 Task: Create a due date automation trigger when advanced on, on the wednesday of the week before a card is due add dates not starting this month at 11:00 AM.
Action: Mouse moved to (1000, 85)
Screenshot: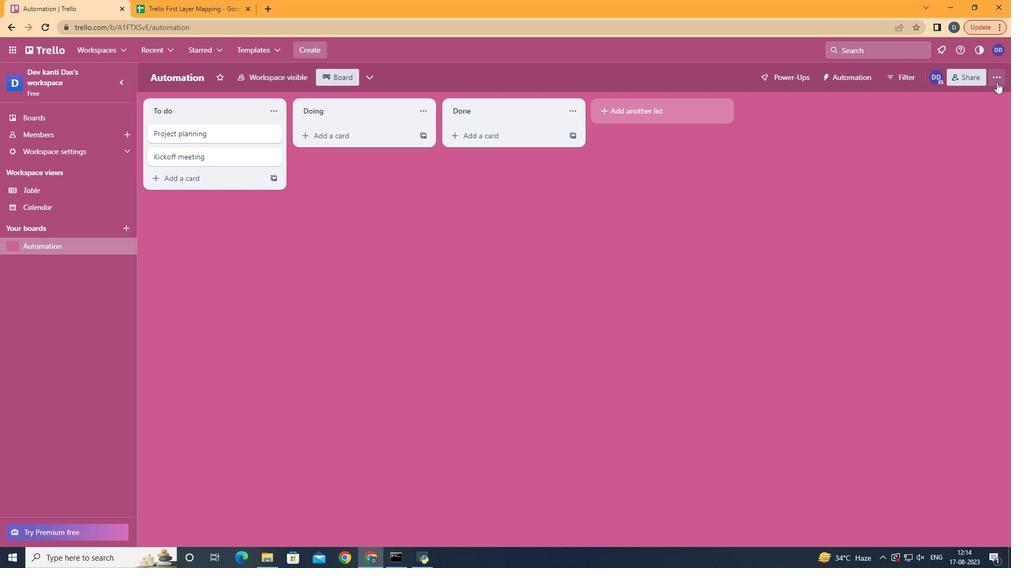 
Action: Mouse pressed left at (1000, 85)
Screenshot: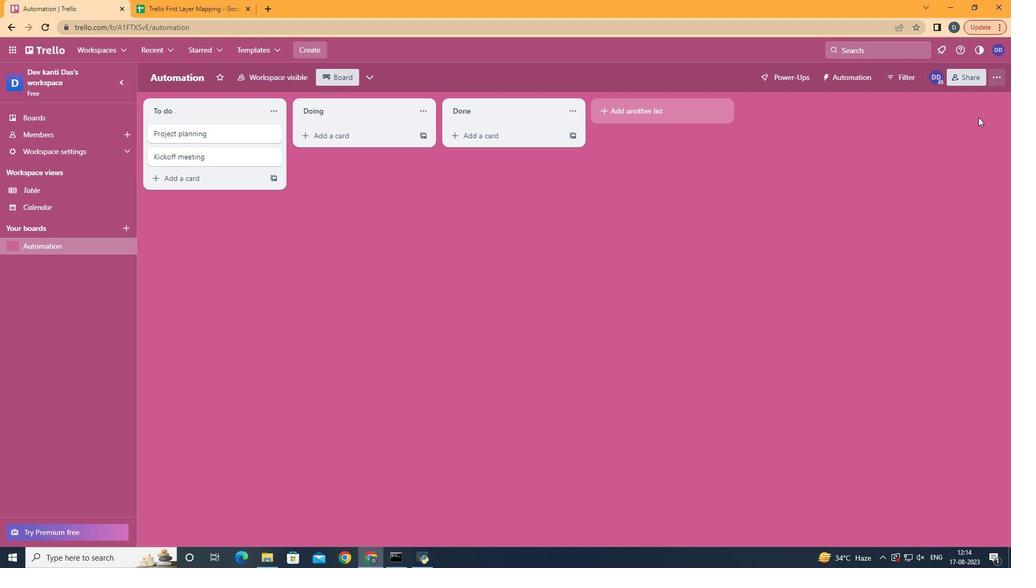
Action: Mouse moved to (905, 238)
Screenshot: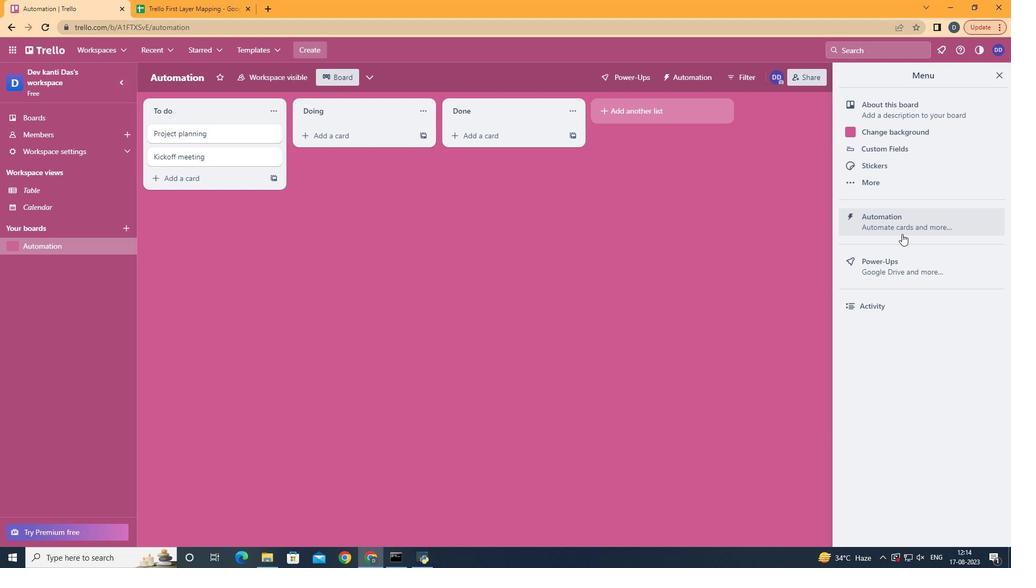 
Action: Mouse pressed left at (905, 238)
Screenshot: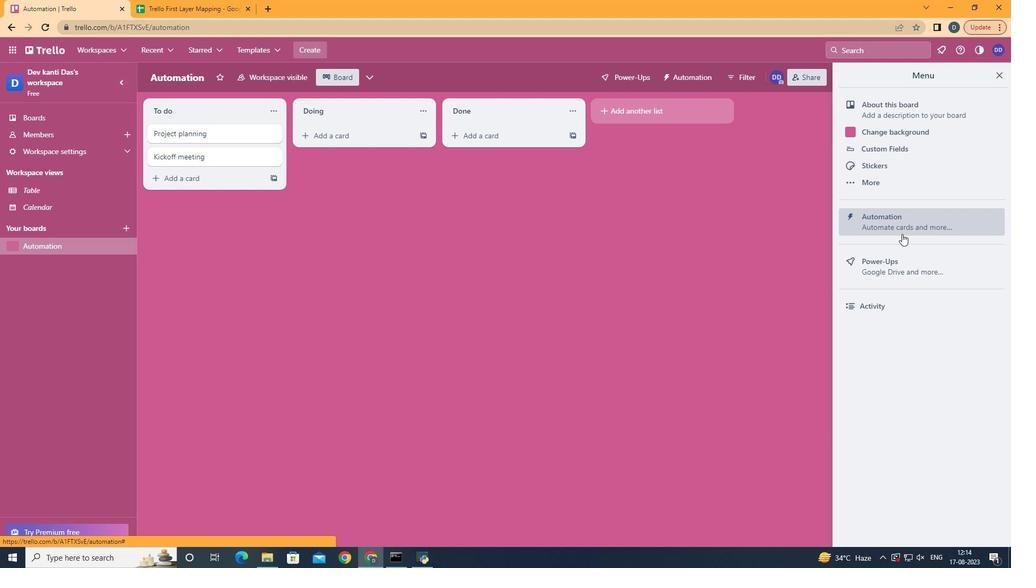 
Action: Mouse moved to (197, 224)
Screenshot: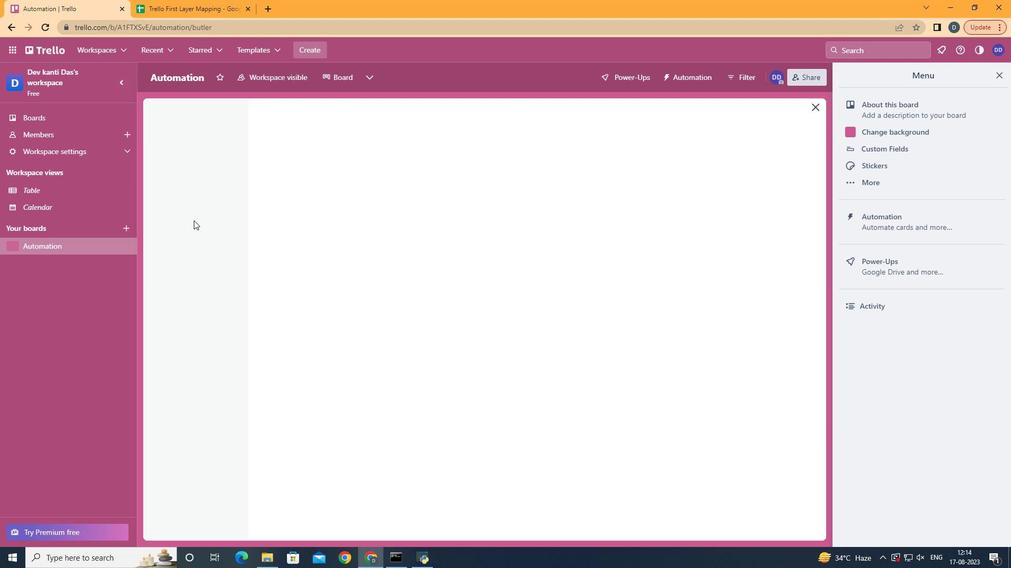 
Action: Mouse pressed left at (197, 224)
Screenshot: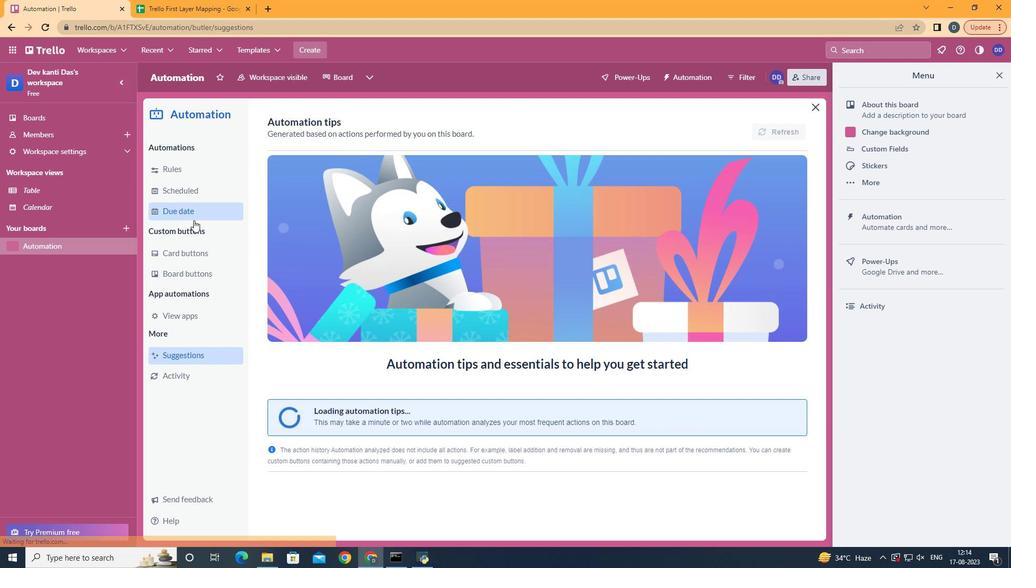 
Action: Mouse moved to (745, 126)
Screenshot: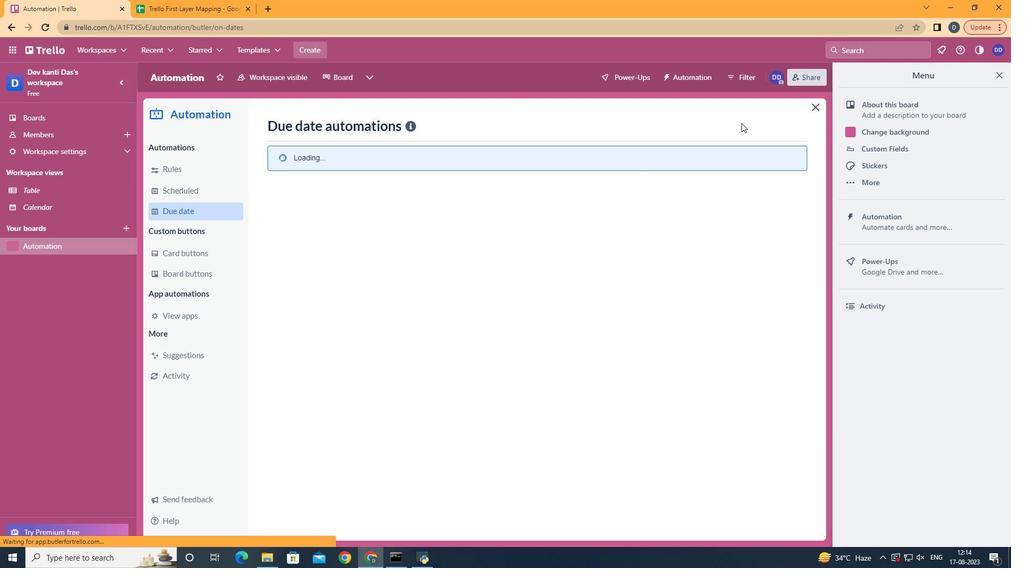 
Action: Mouse pressed left at (745, 126)
Screenshot: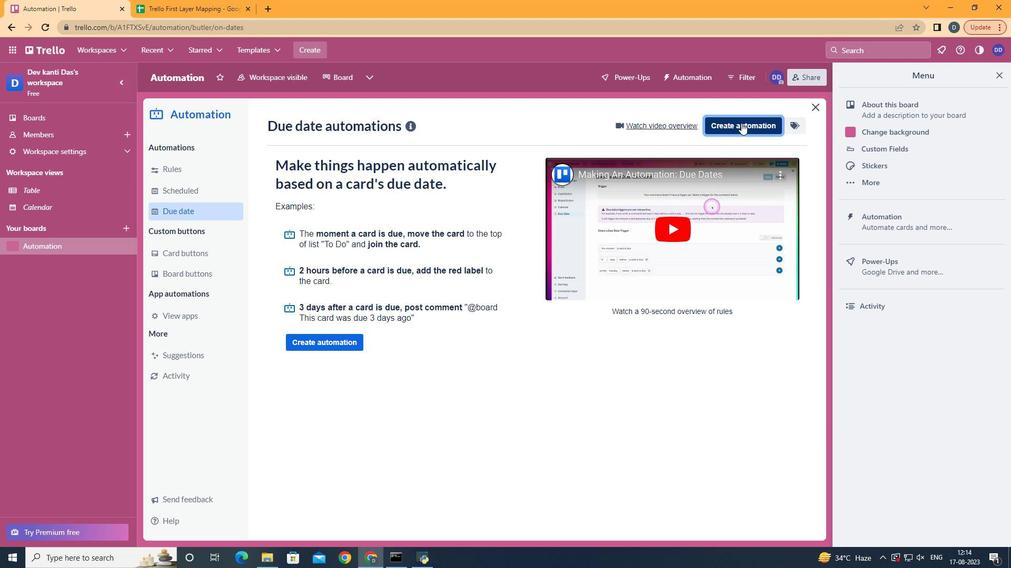 
Action: Mouse moved to (576, 224)
Screenshot: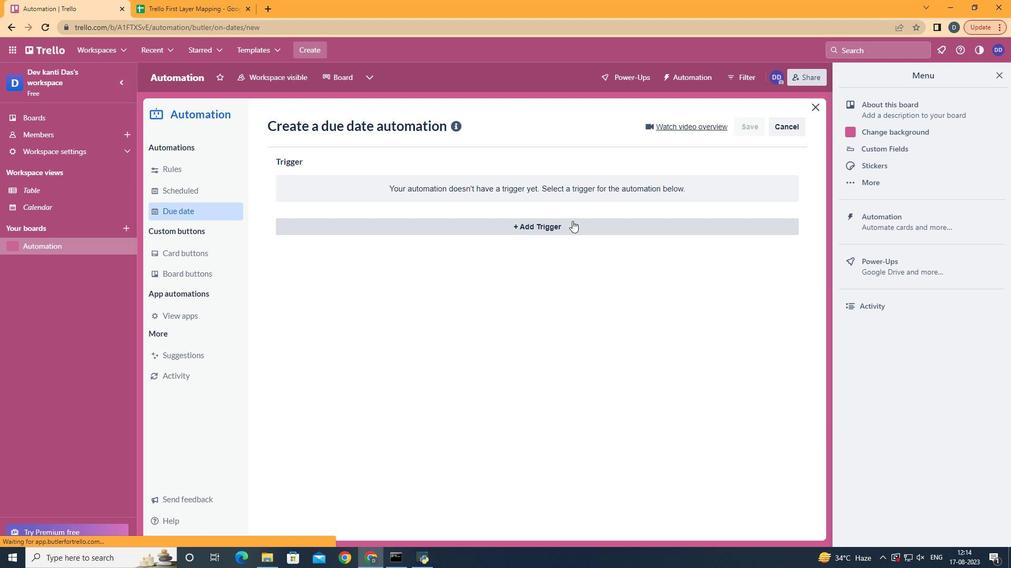 
Action: Mouse pressed left at (576, 224)
Screenshot: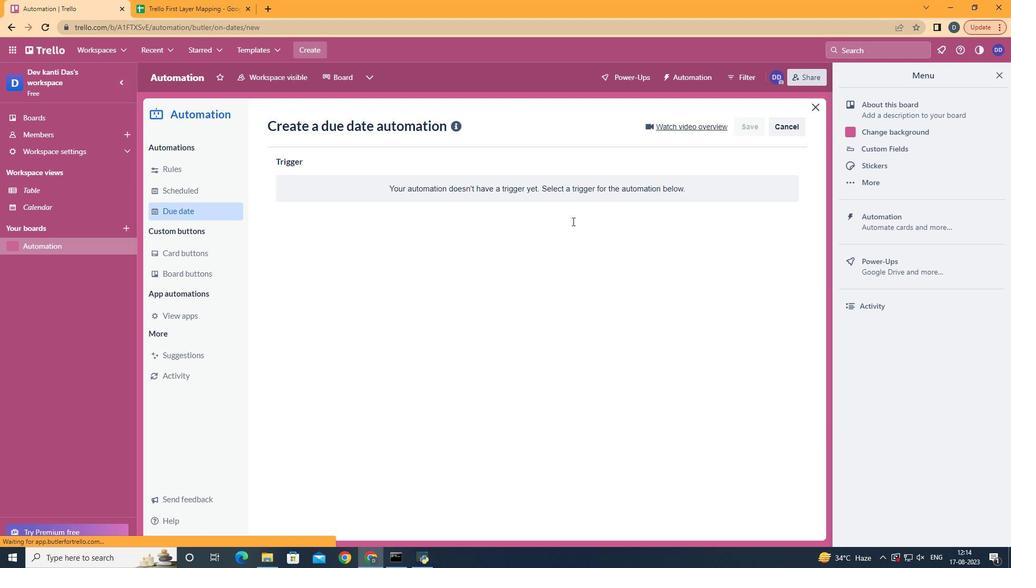 
Action: Mouse moved to (335, 318)
Screenshot: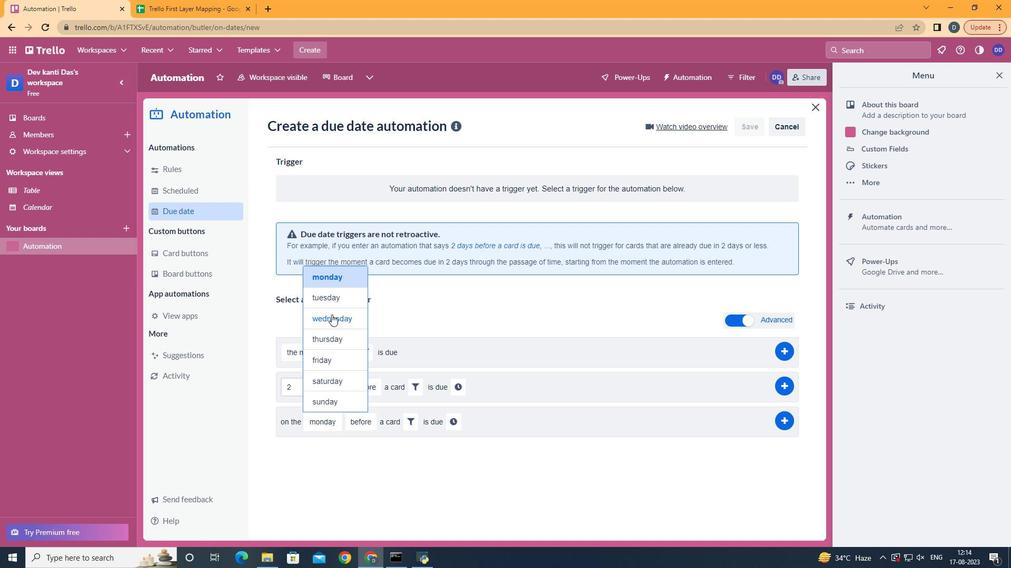 
Action: Mouse pressed left at (335, 318)
Screenshot: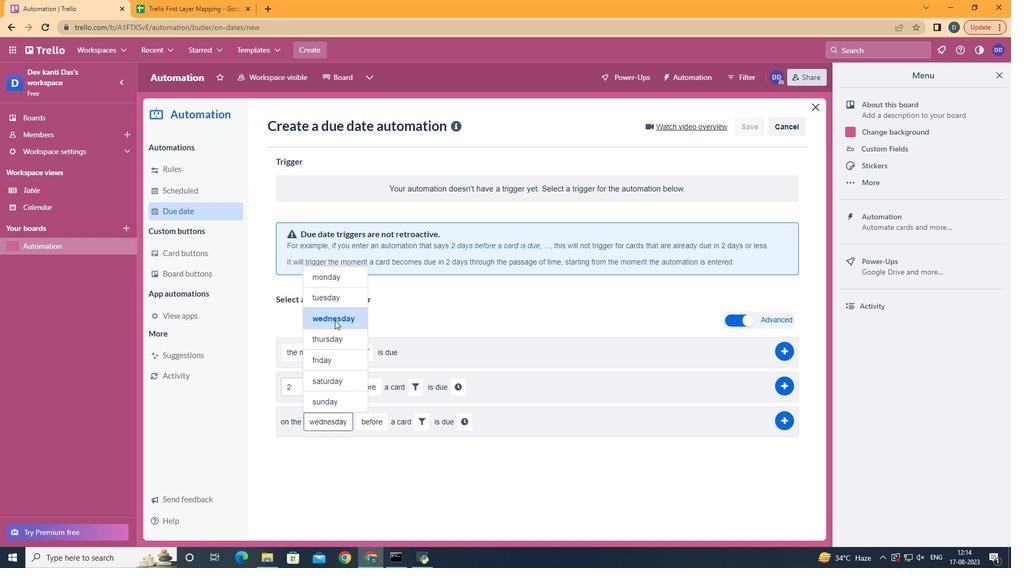 
Action: Mouse moved to (399, 506)
Screenshot: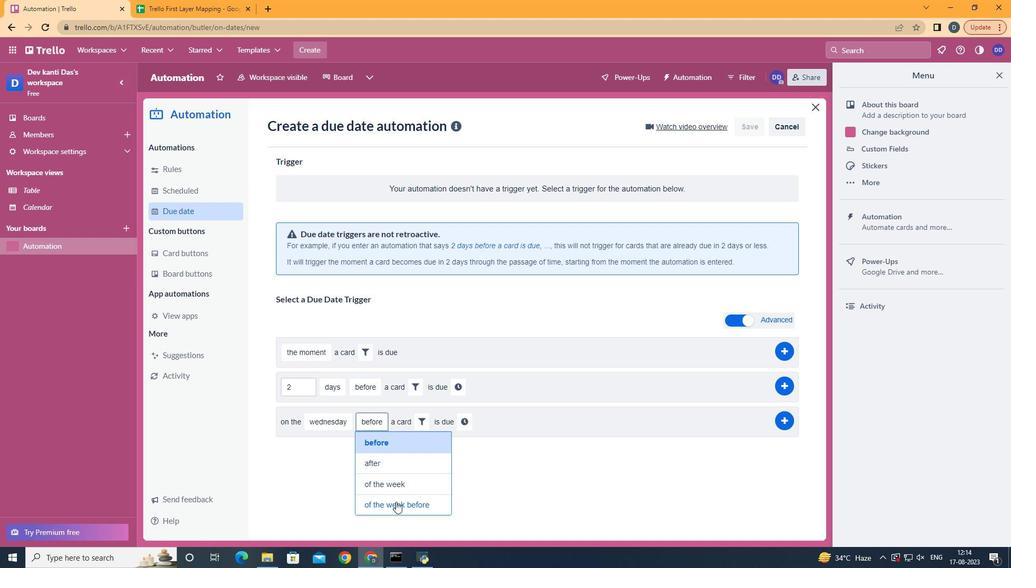 
Action: Mouse pressed left at (399, 506)
Screenshot: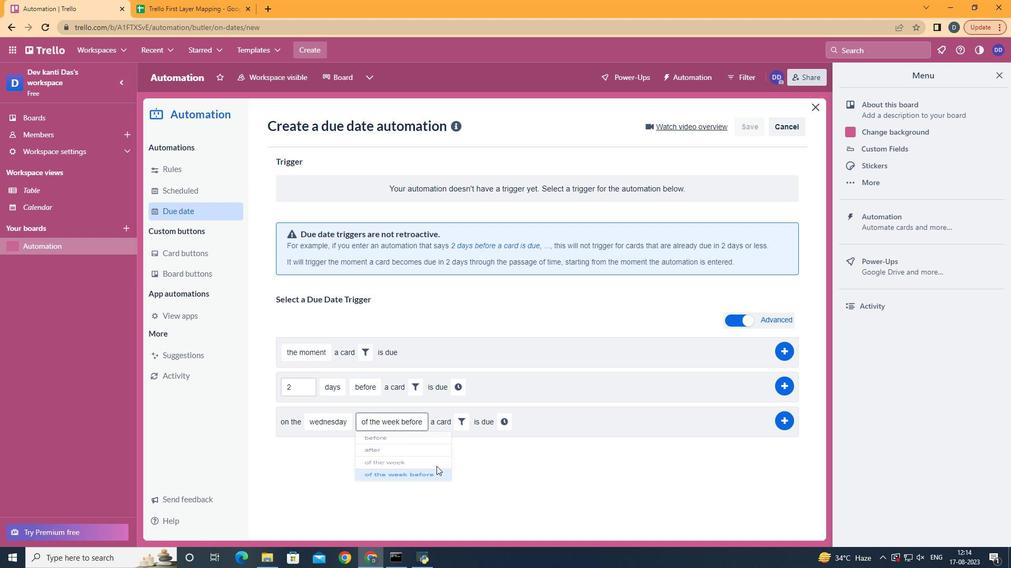 
Action: Mouse moved to (463, 435)
Screenshot: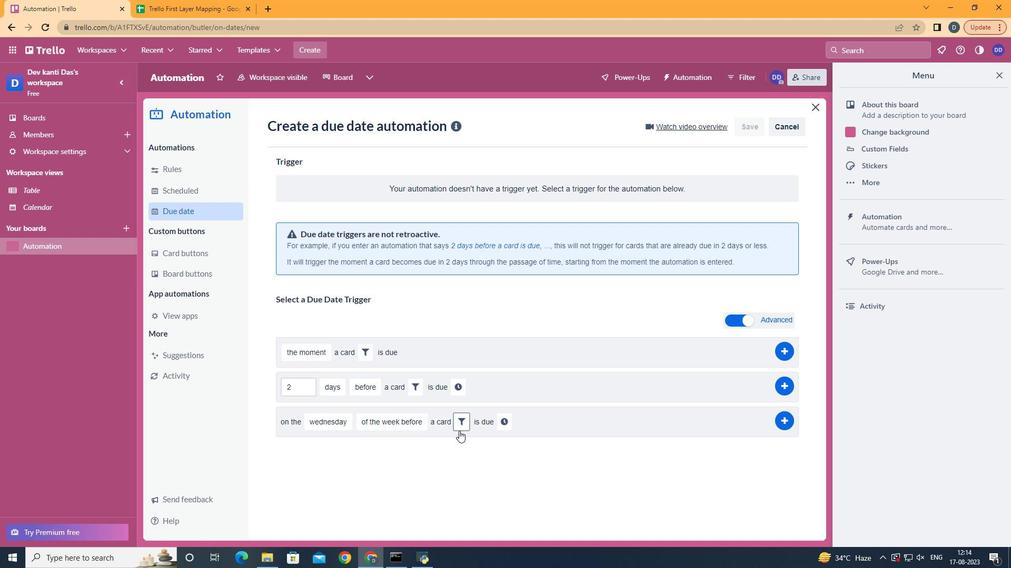 
Action: Mouse pressed left at (463, 435)
Screenshot: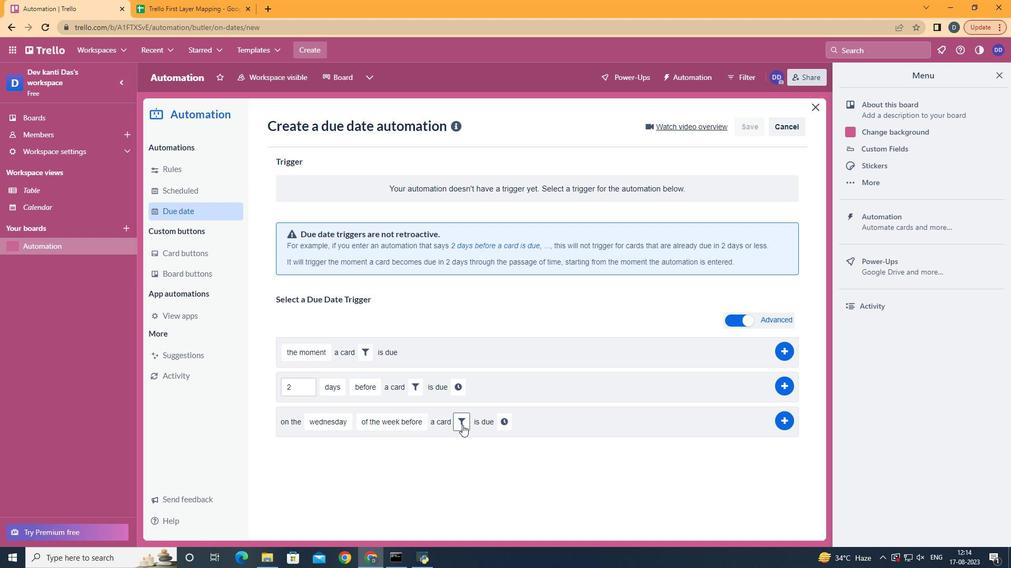 
Action: Mouse moved to (535, 459)
Screenshot: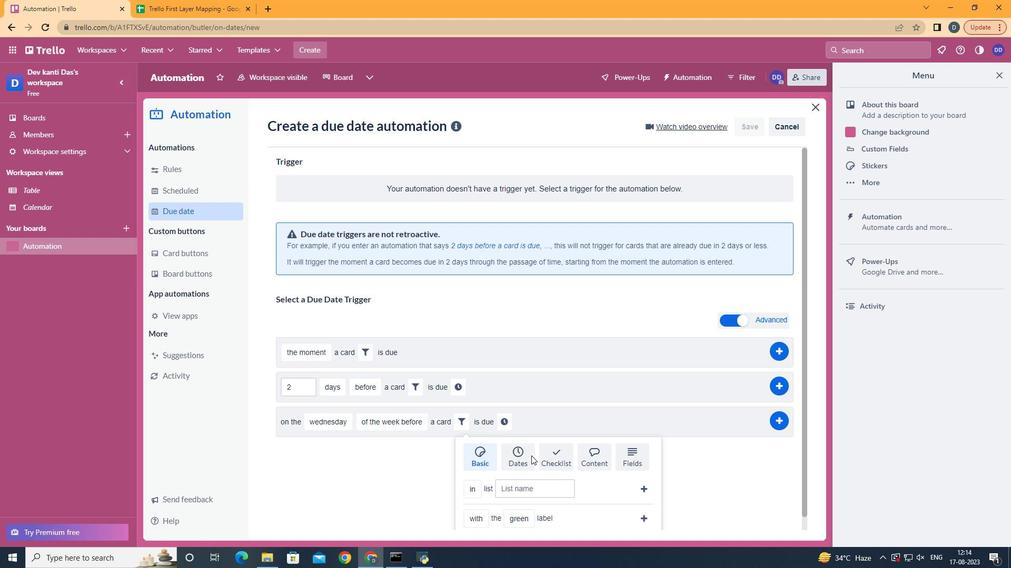 
Action: Mouse pressed left at (535, 459)
Screenshot: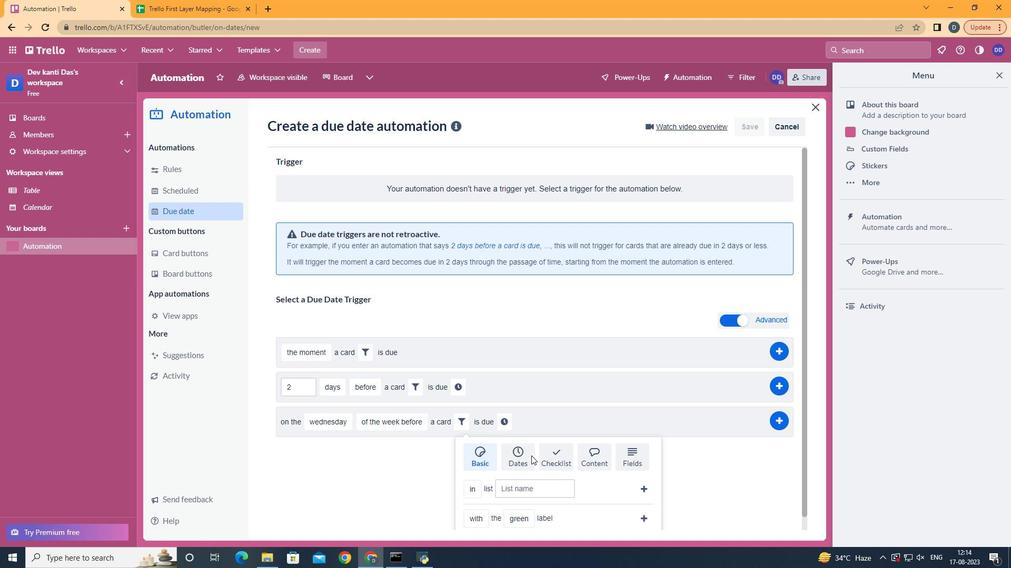 
Action: Mouse scrolled (535, 459) with delta (0, 0)
Screenshot: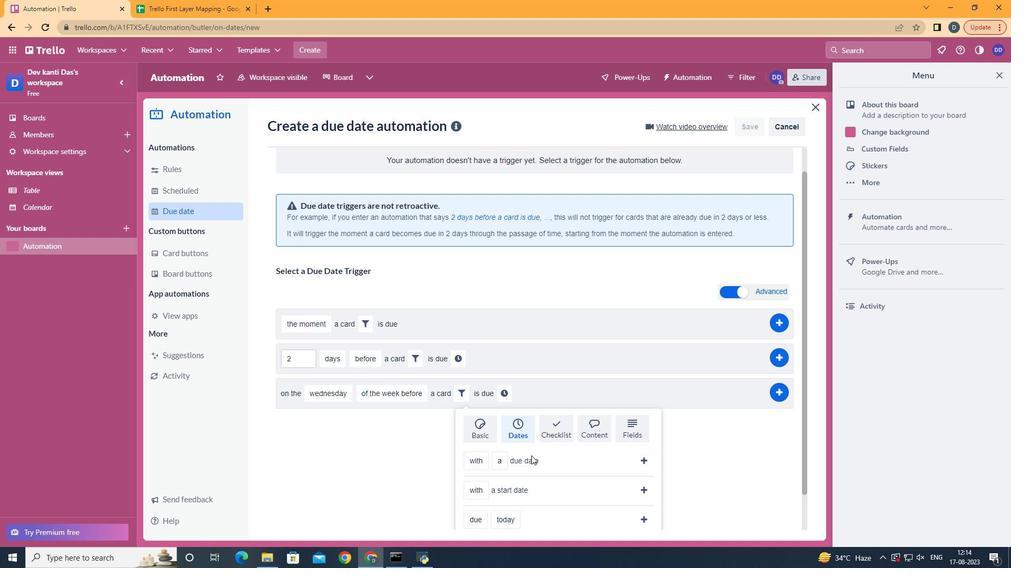 
Action: Mouse scrolled (535, 459) with delta (0, 0)
Screenshot: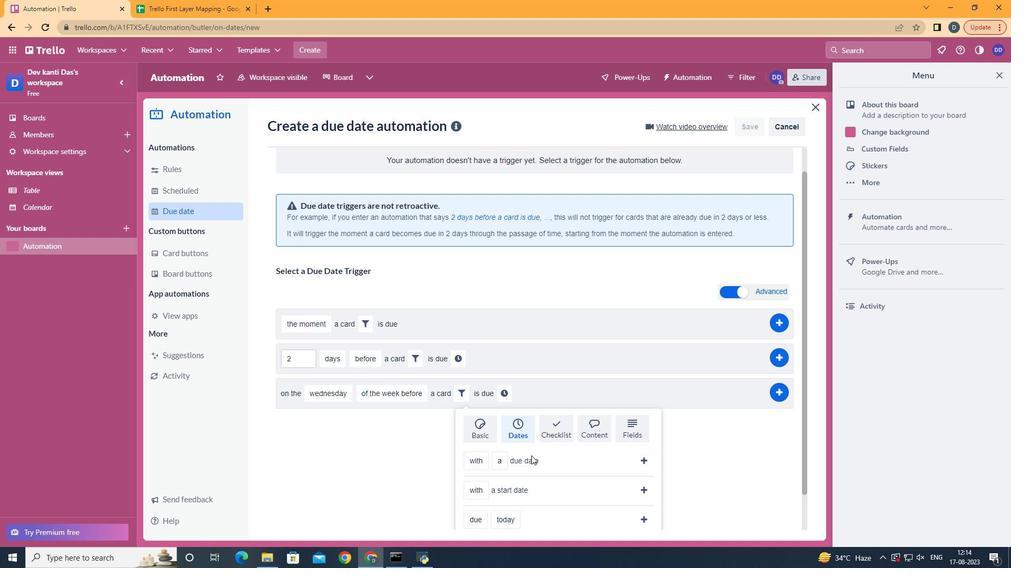 
Action: Mouse scrolled (535, 459) with delta (0, 0)
Screenshot: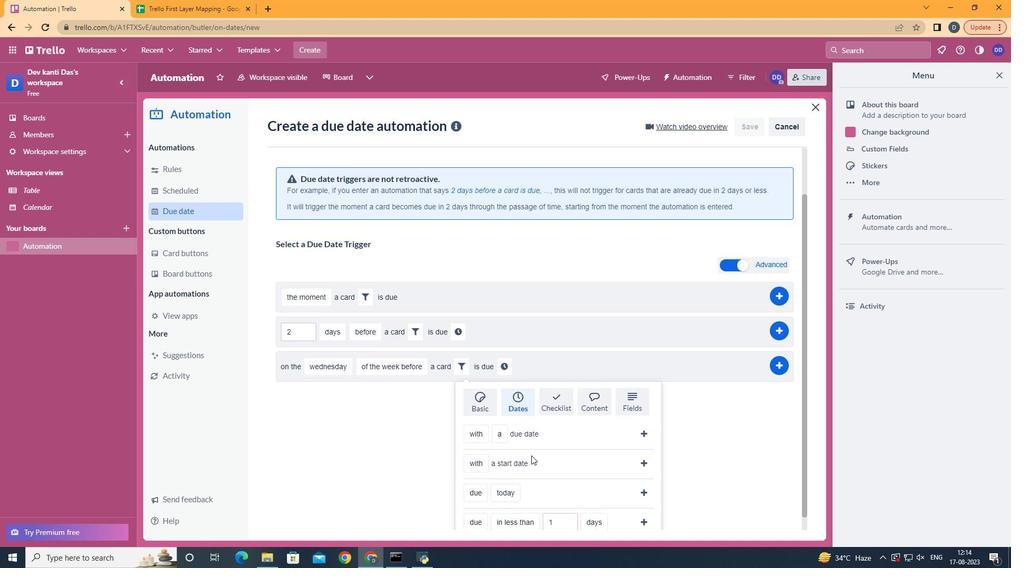 
Action: Mouse scrolled (535, 459) with delta (0, 0)
Screenshot: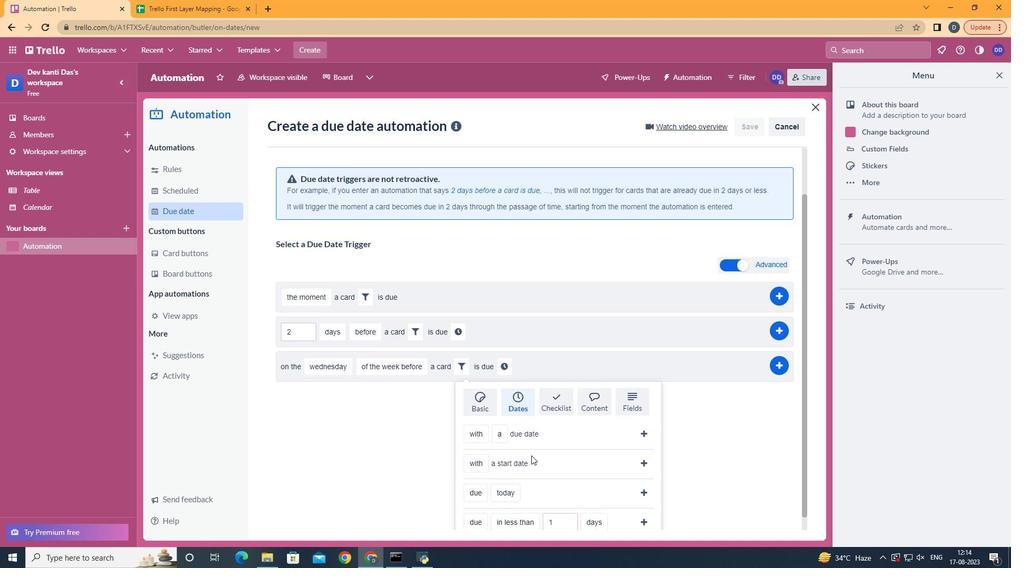 
Action: Mouse scrolled (535, 459) with delta (0, 0)
Screenshot: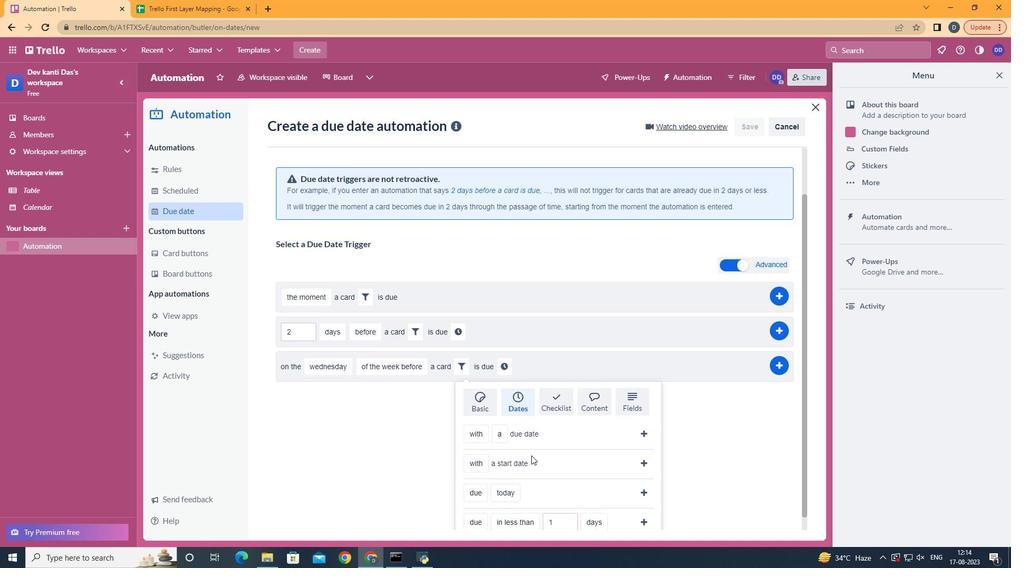
Action: Mouse scrolled (535, 459) with delta (0, 0)
Screenshot: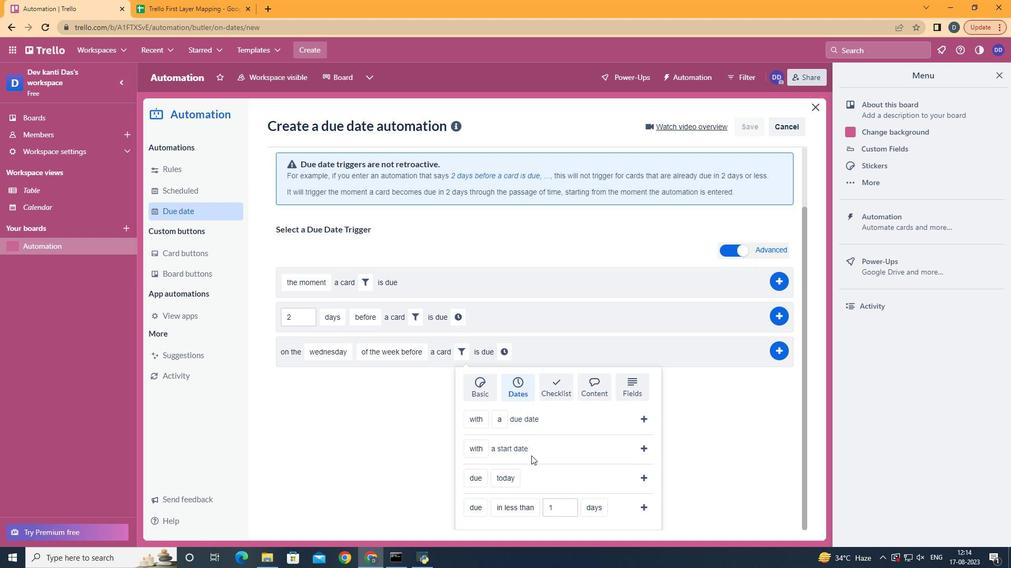 
Action: Mouse moved to (490, 465)
Screenshot: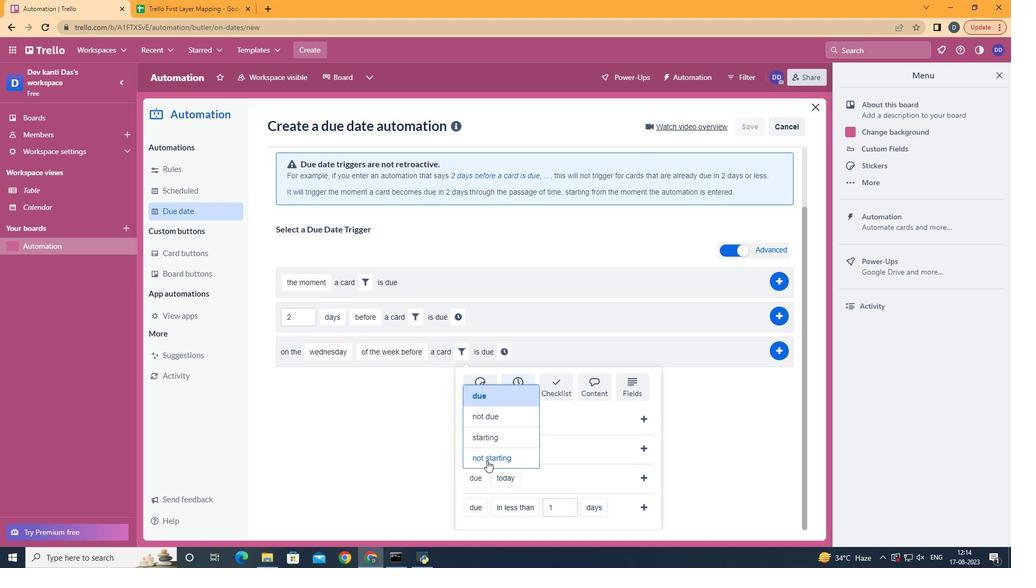 
Action: Mouse pressed left at (490, 465)
Screenshot: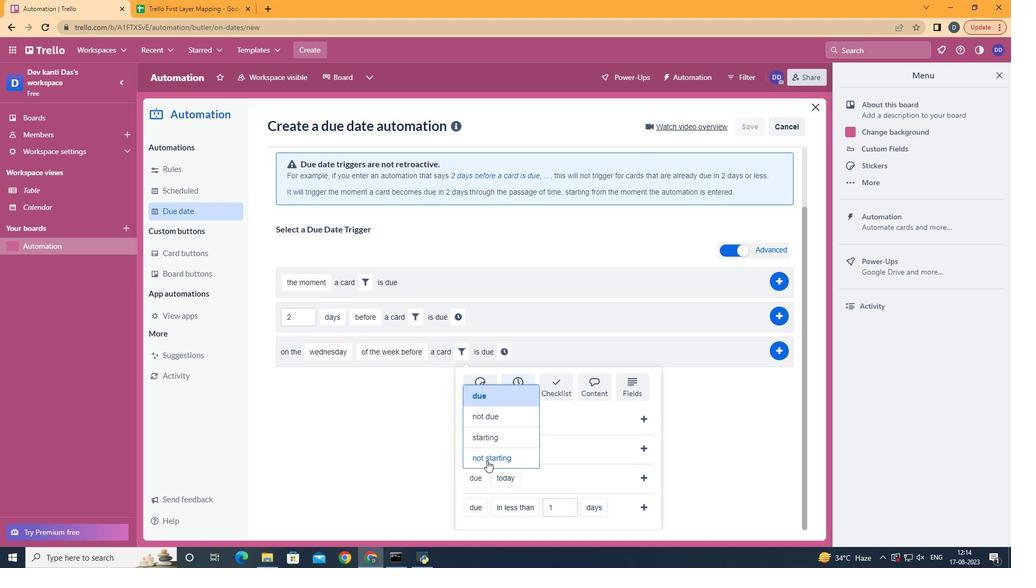 
Action: Mouse moved to (555, 438)
Screenshot: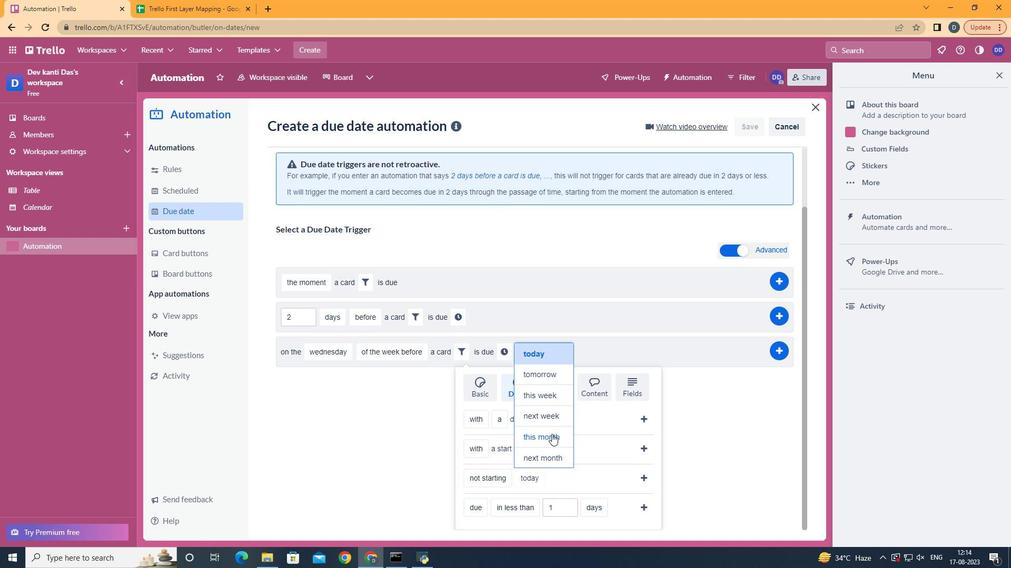 
Action: Mouse pressed left at (555, 438)
Screenshot: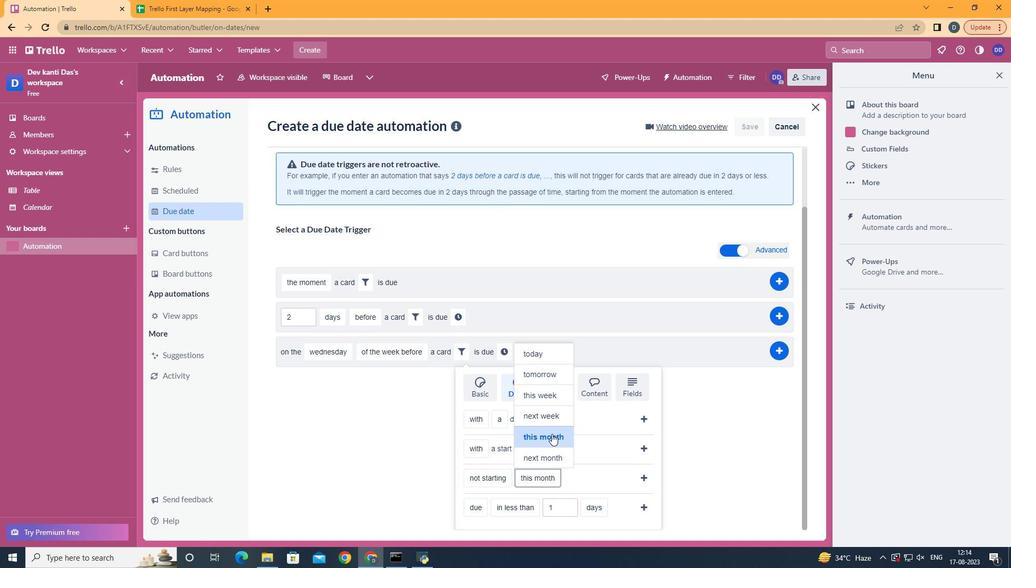 
Action: Mouse moved to (645, 479)
Screenshot: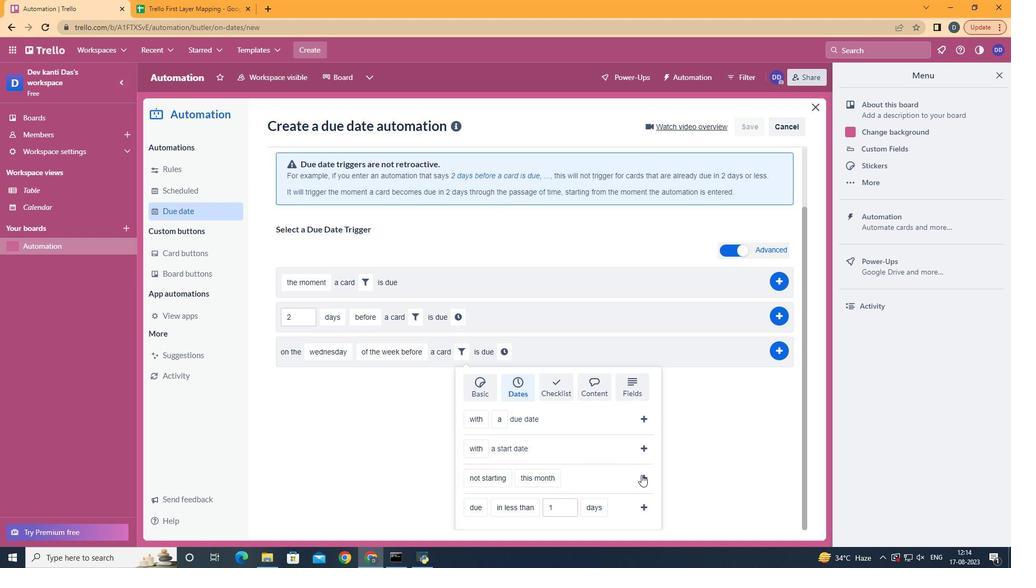 
Action: Mouse pressed left at (645, 479)
Screenshot: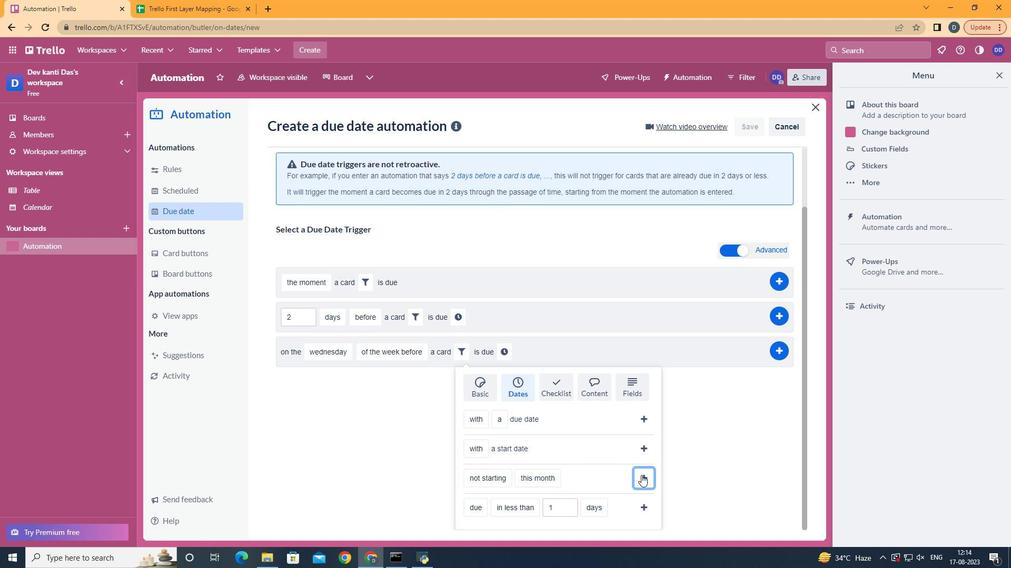 
Action: Mouse moved to (607, 417)
Screenshot: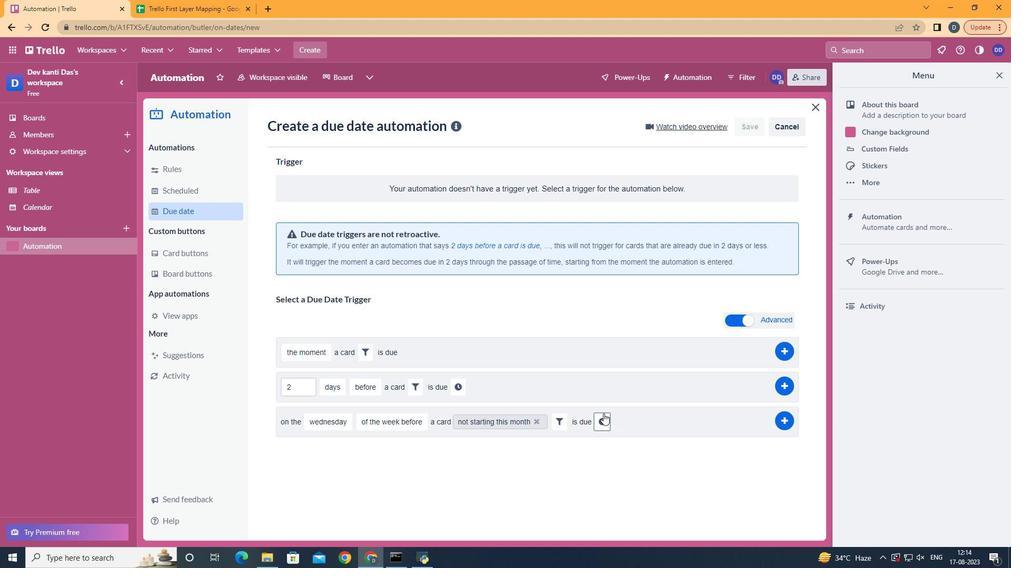 
Action: Mouse pressed left at (607, 417)
Screenshot: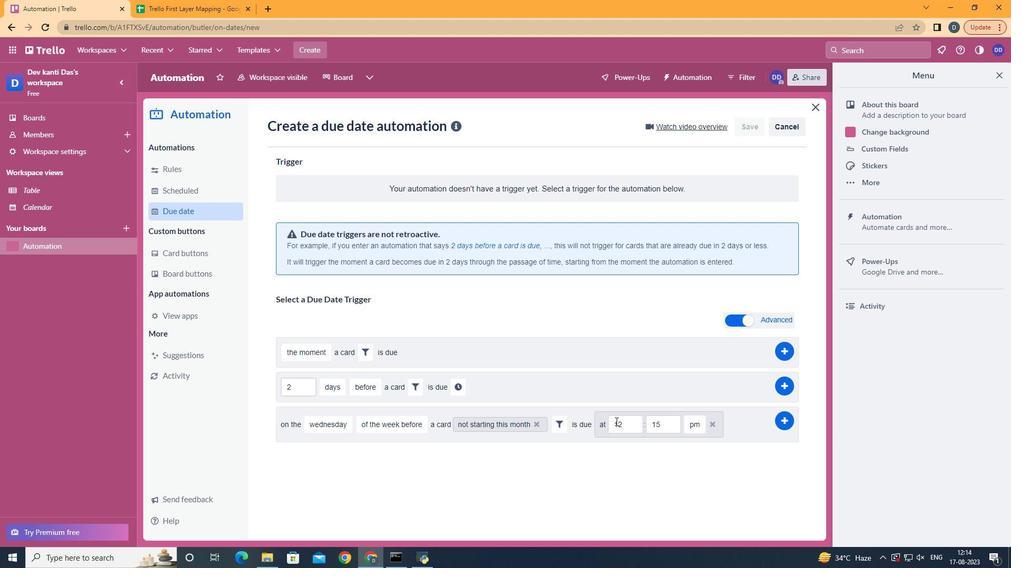 
Action: Mouse moved to (641, 434)
Screenshot: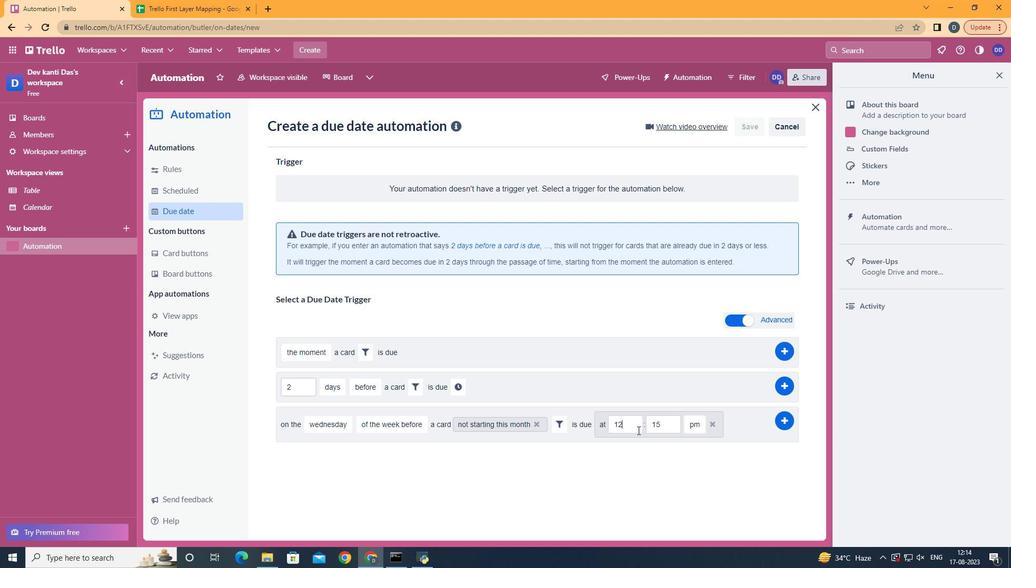 
Action: Mouse pressed left at (641, 434)
Screenshot: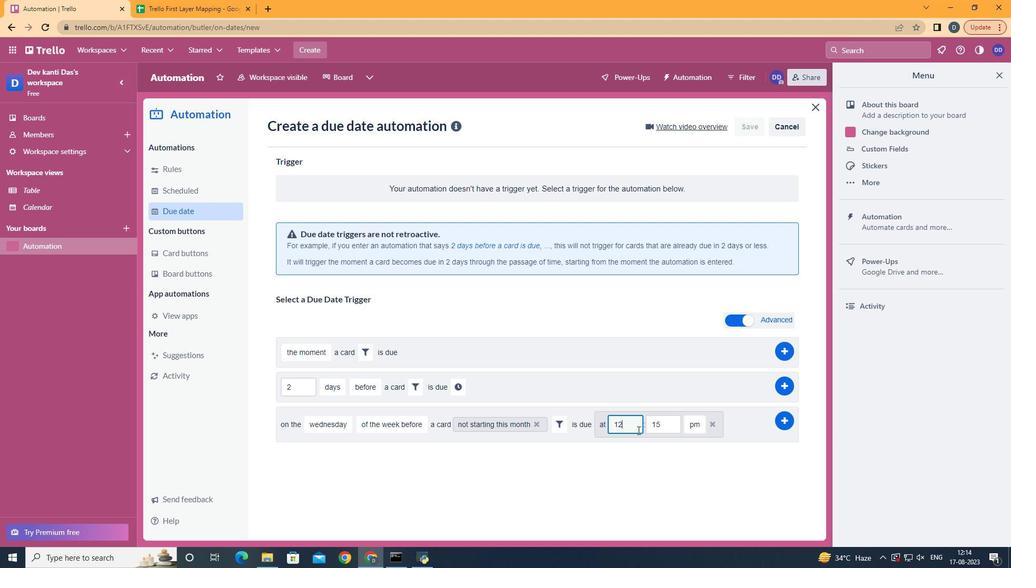 
Action: Key pressed <Key.backspace>1
Screenshot: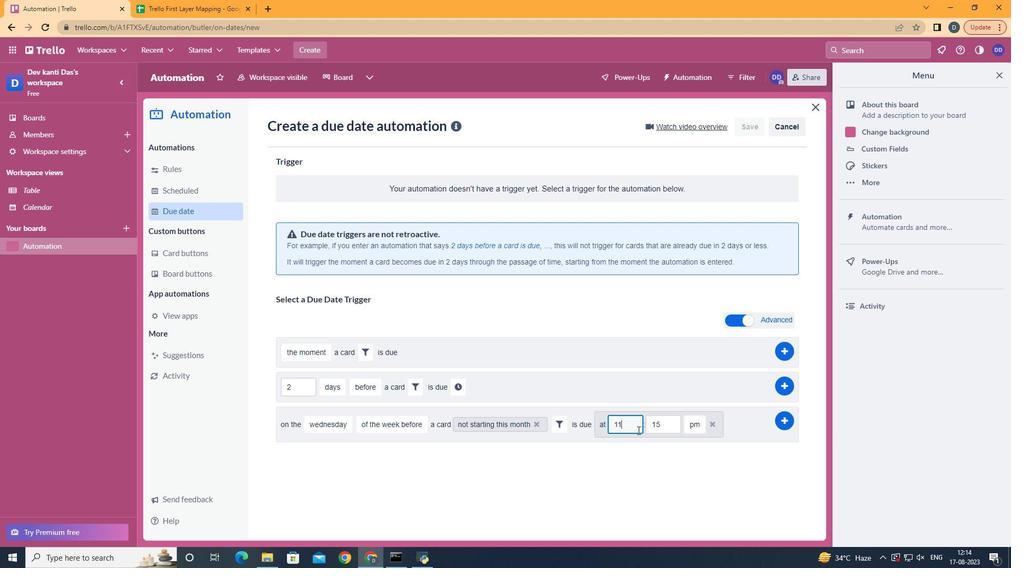
Action: Mouse moved to (674, 427)
Screenshot: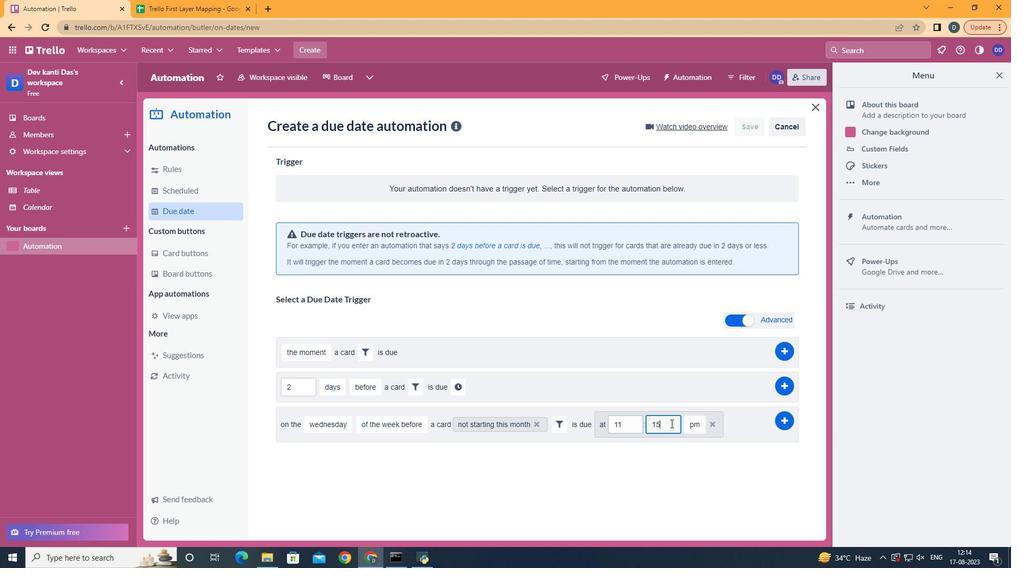 
Action: Mouse pressed left at (674, 427)
Screenshot: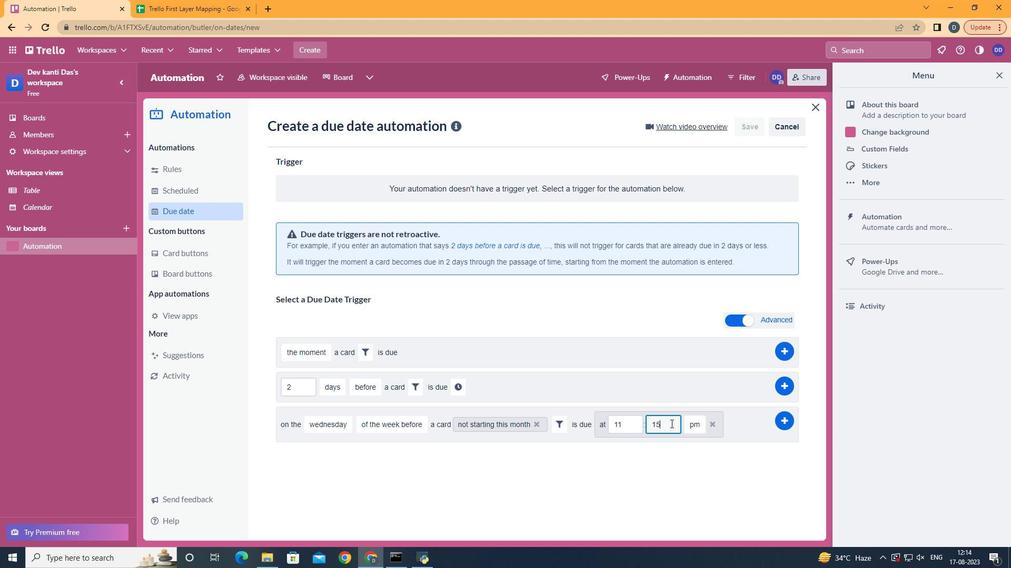 
Action: Mouse moved to (674, 427)
Screenshot: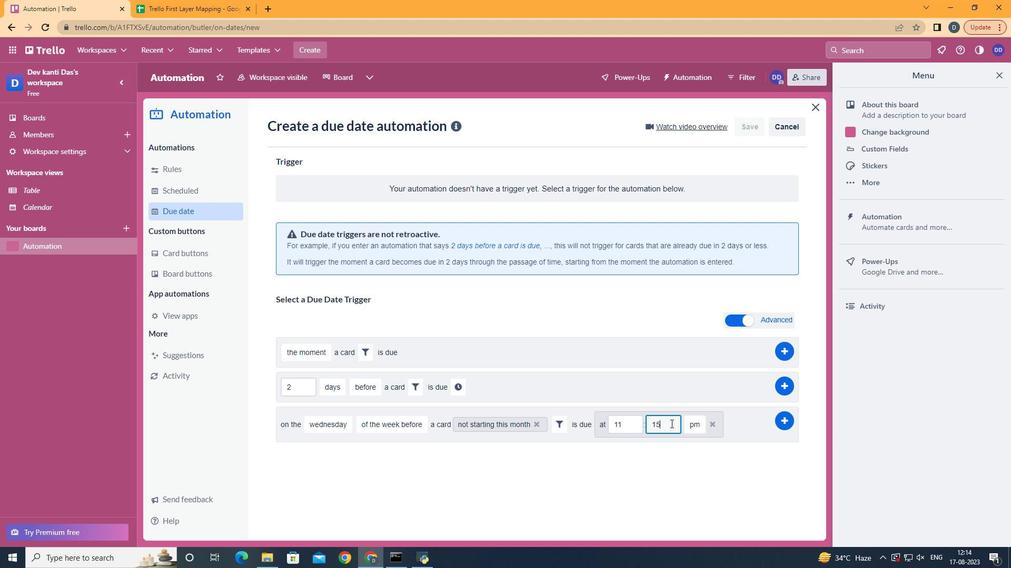 
Action: Key pressed <Key.backspace><Key.backspace>00
Screenshot: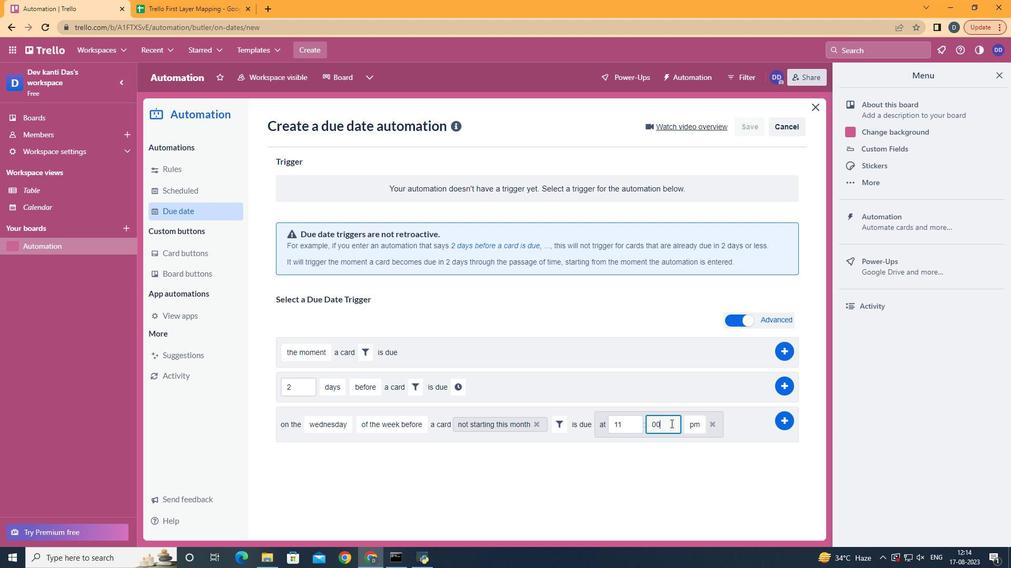 
Action: Mouse moved to (700, 446)
Screenshot: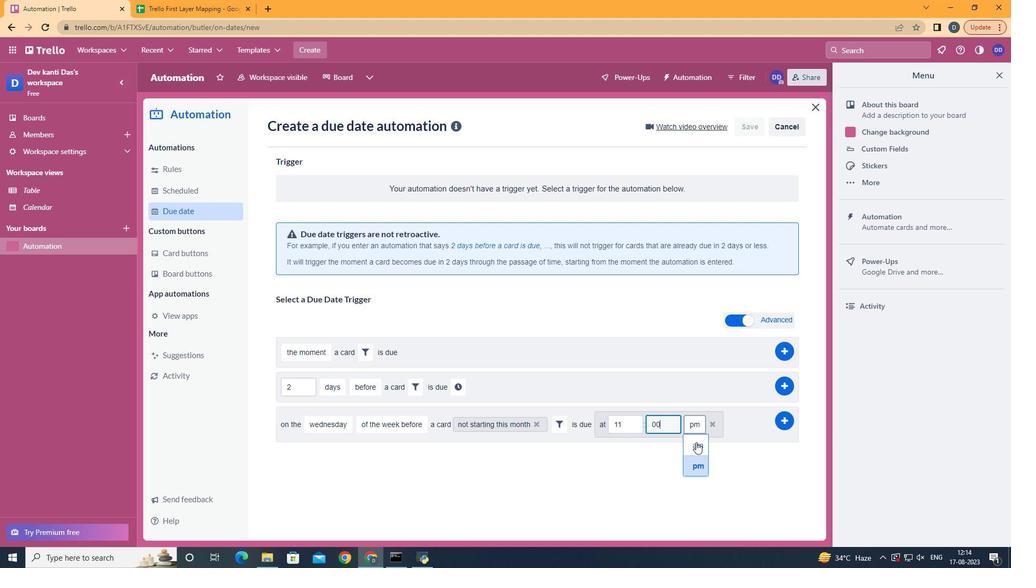 
Action: Mouse pressed left at (700, 446)
Screenshot: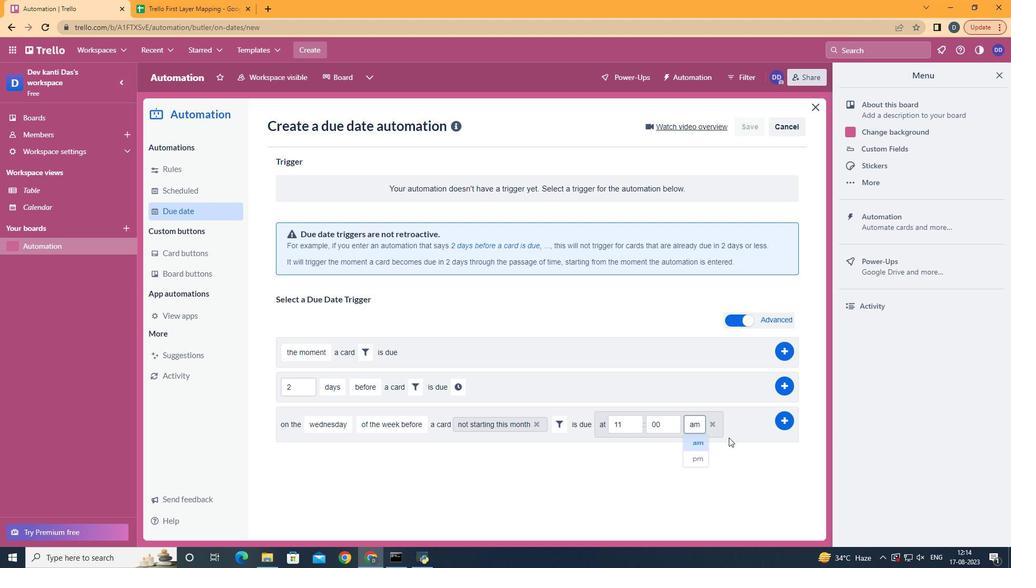 
Action: Mouse moved to (780, 425)
Screenshot: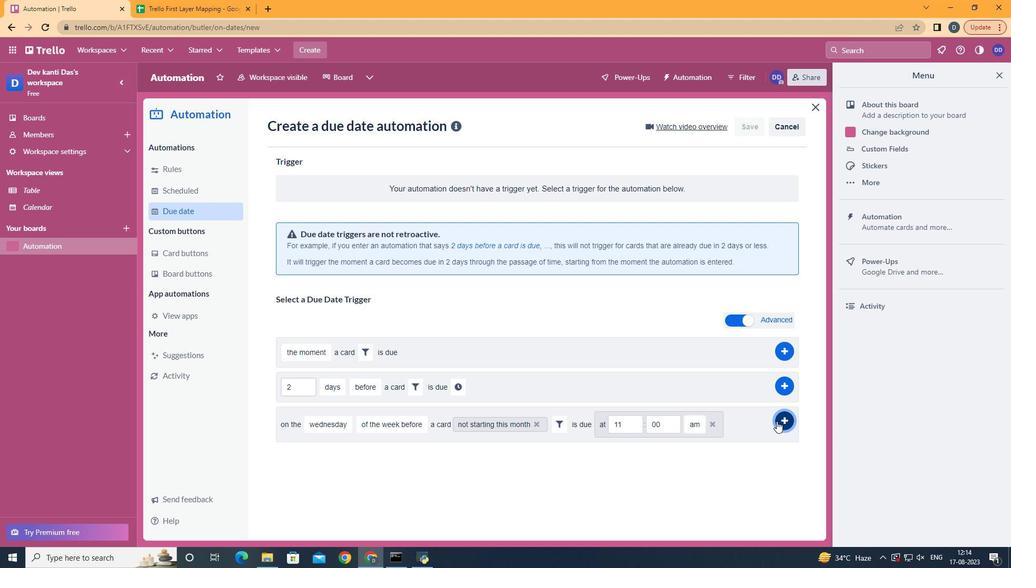 
Action: Mouse pressed left at (780, 425)
Screenshot: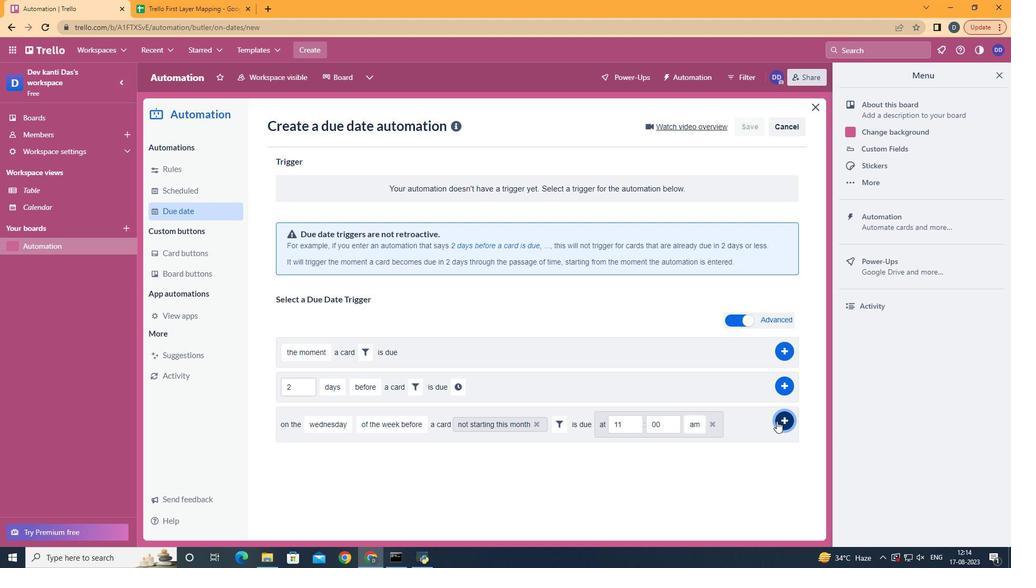 
